 Task: Select Move focus to the window toolbar
Action: Mouse moved to (188, 192)
Screenshot: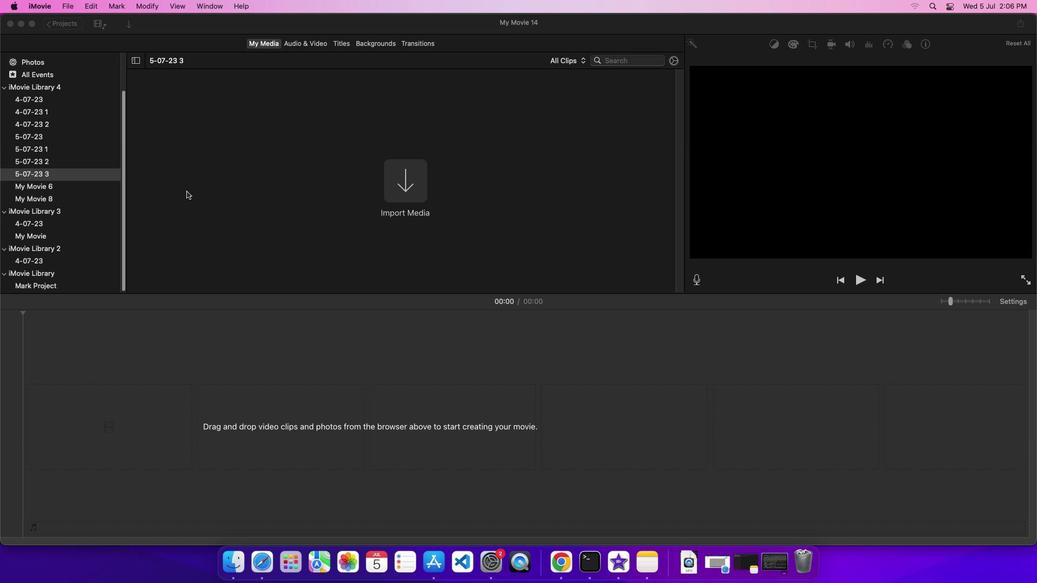 
Action: Mouse pressed left at (188, 192)
Screenshot: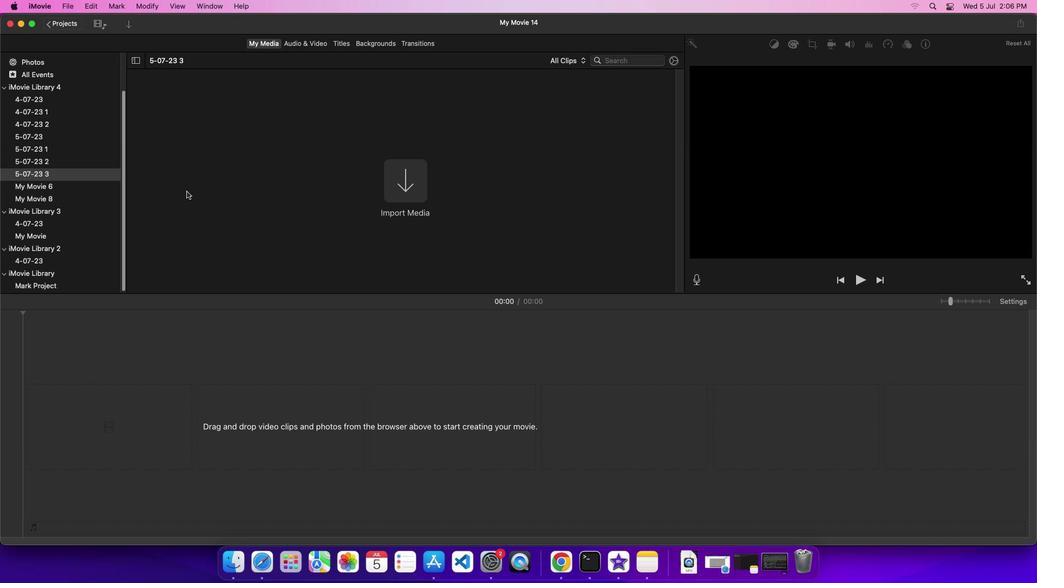 
Action: Mouse moved to (44, 8)
Screenshot: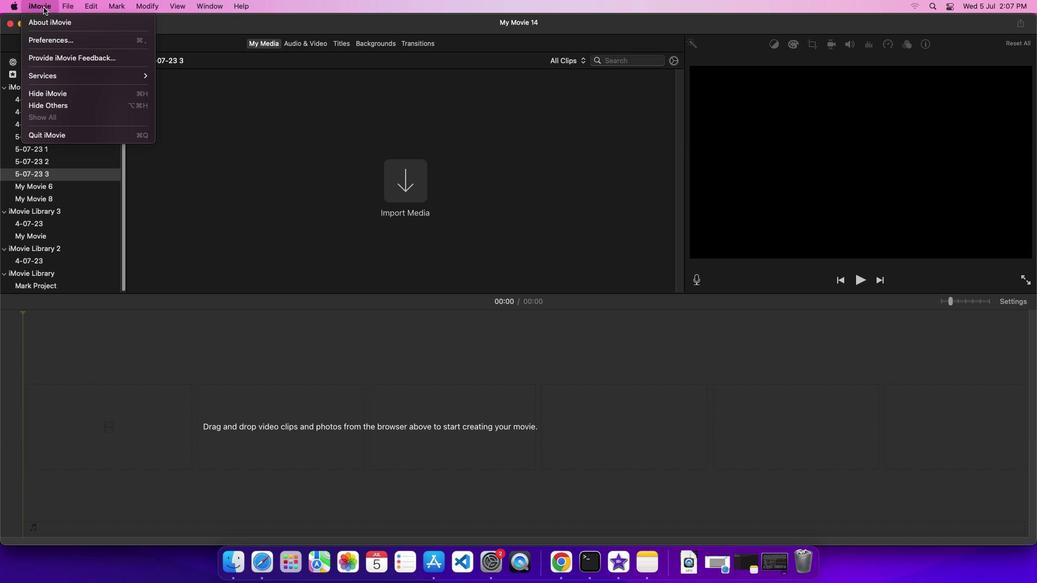 
Action: Mouse pressed left at (44, 8)
Screenshot: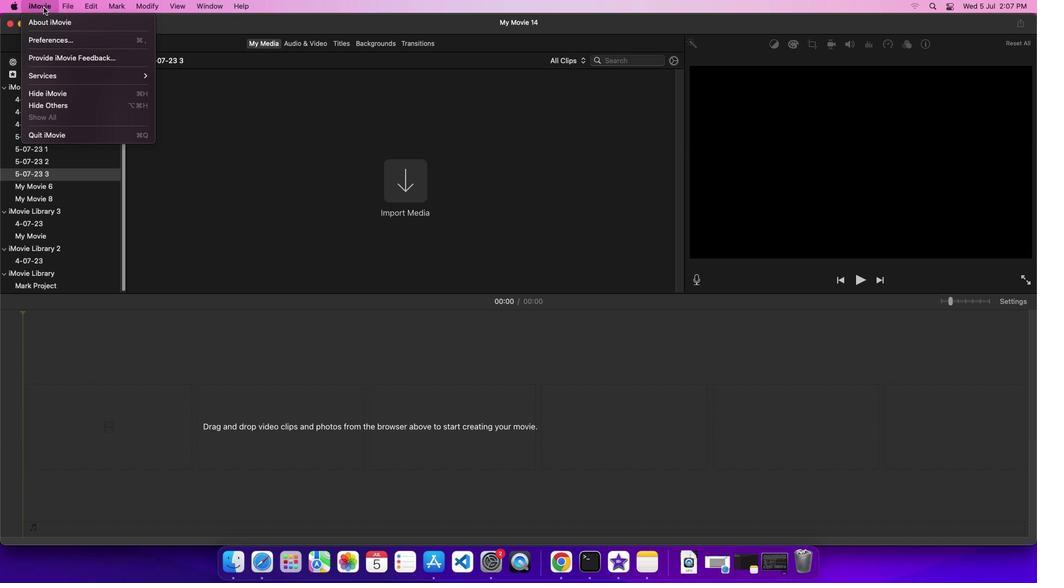 
Action: Mouse moved to (62, 77)
Screenshot: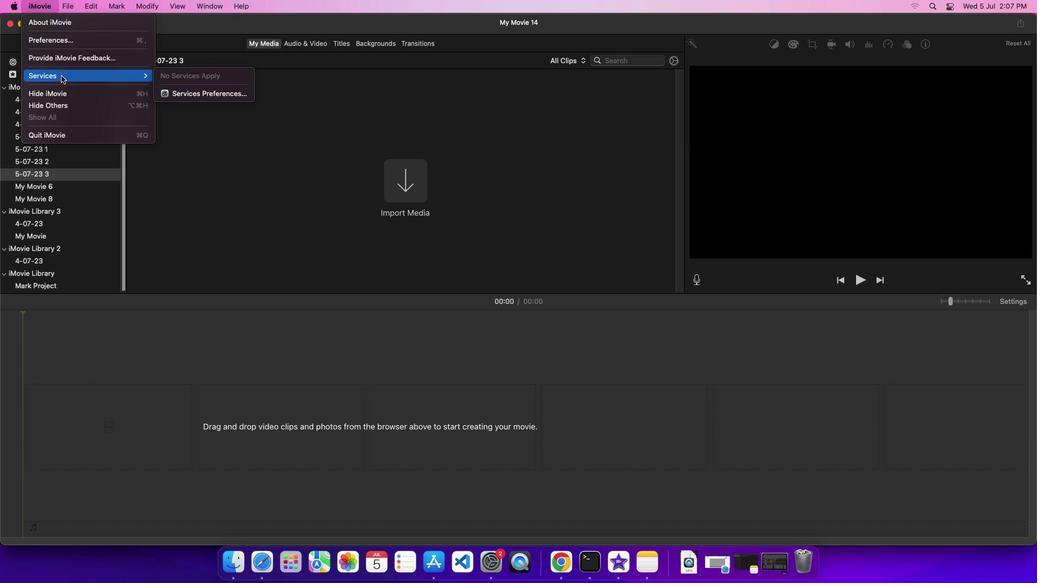 
Action: Mouse pressed left at (62, 77)
Screenshot: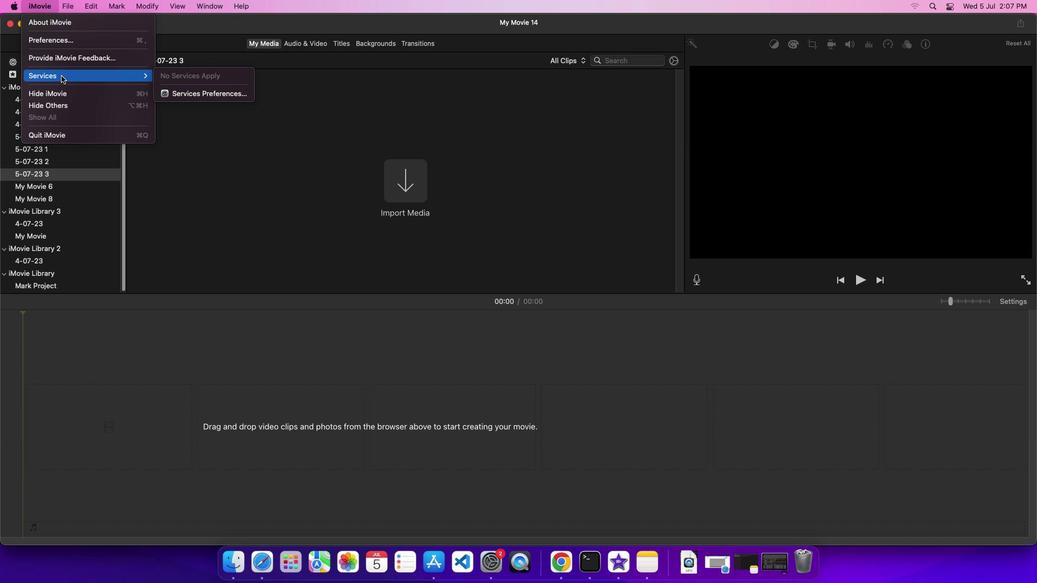 
Action: Mouse moved to (175, 92)
Screenshot: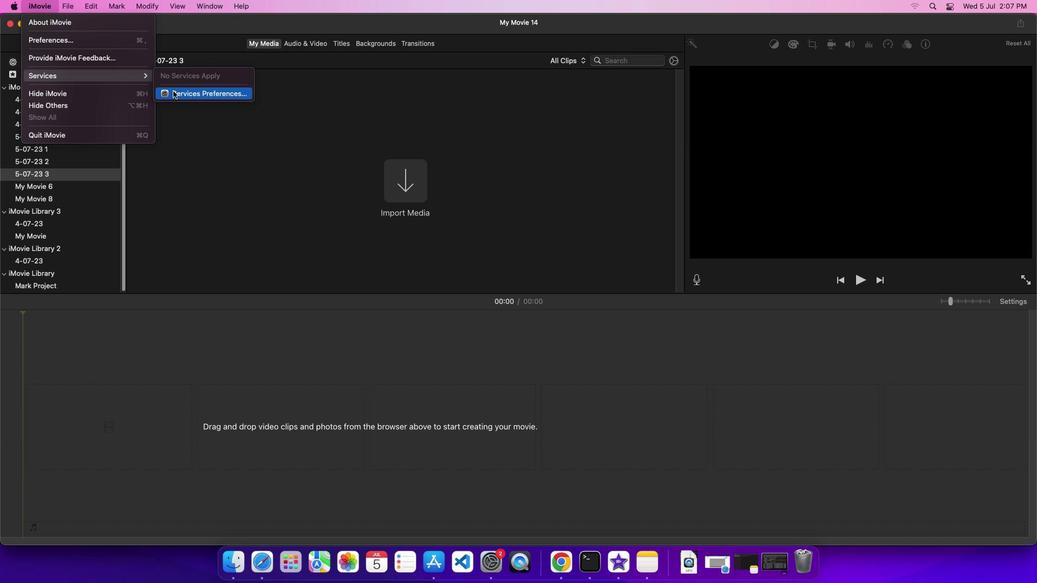 
Action: Mouse pressed left at (175, 92)
Screenshot: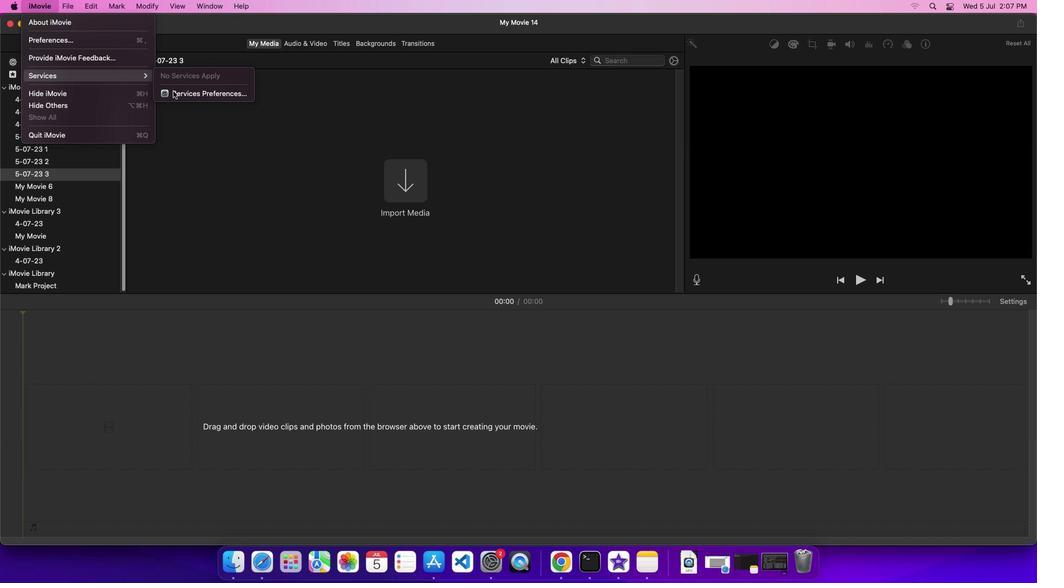 
Action: Mouse moved to (554, 211)
Screenshot: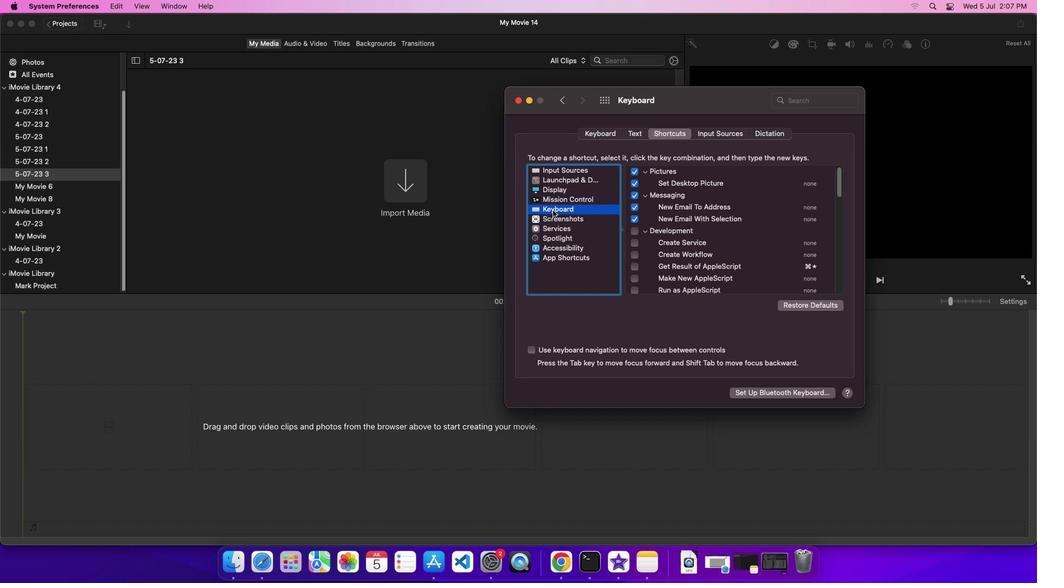 
Action: Mouse pressed left at (554, 211)
Screenshot: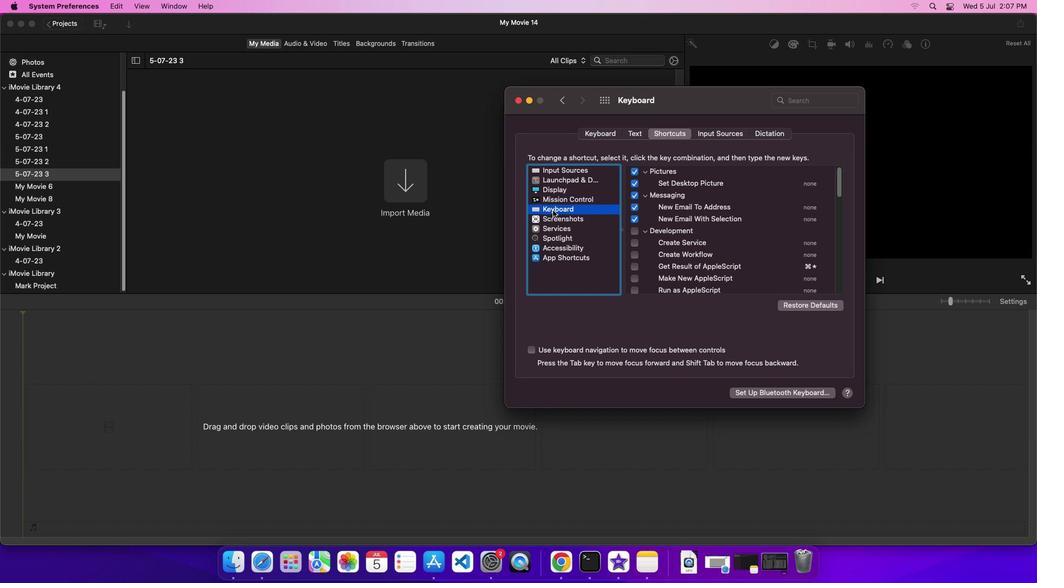 
Action: Mouse moved to (636, 232)
Screenshot: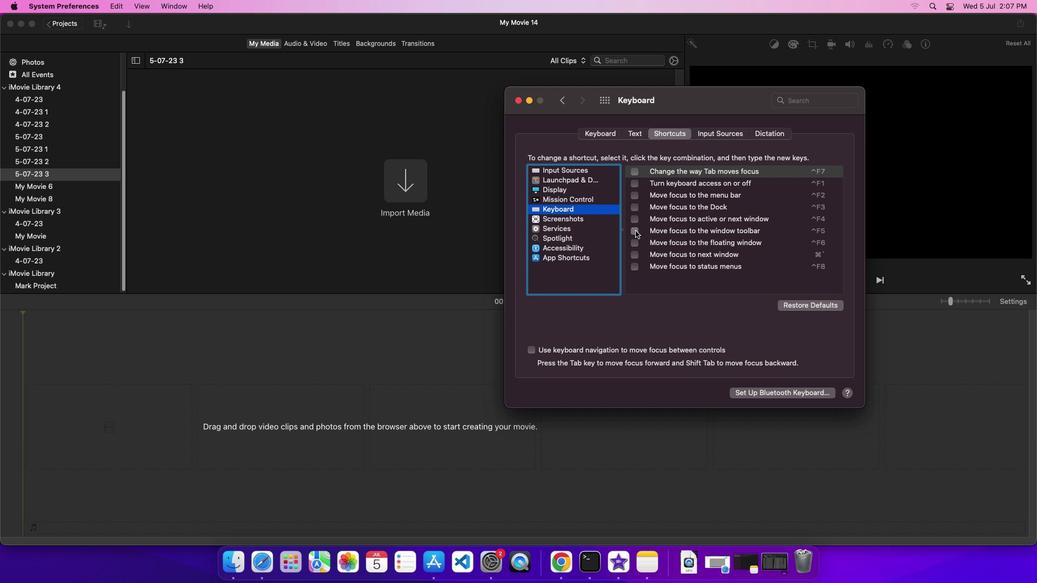 
Action: Mouse pressed left at (636, 232)
Screenshot: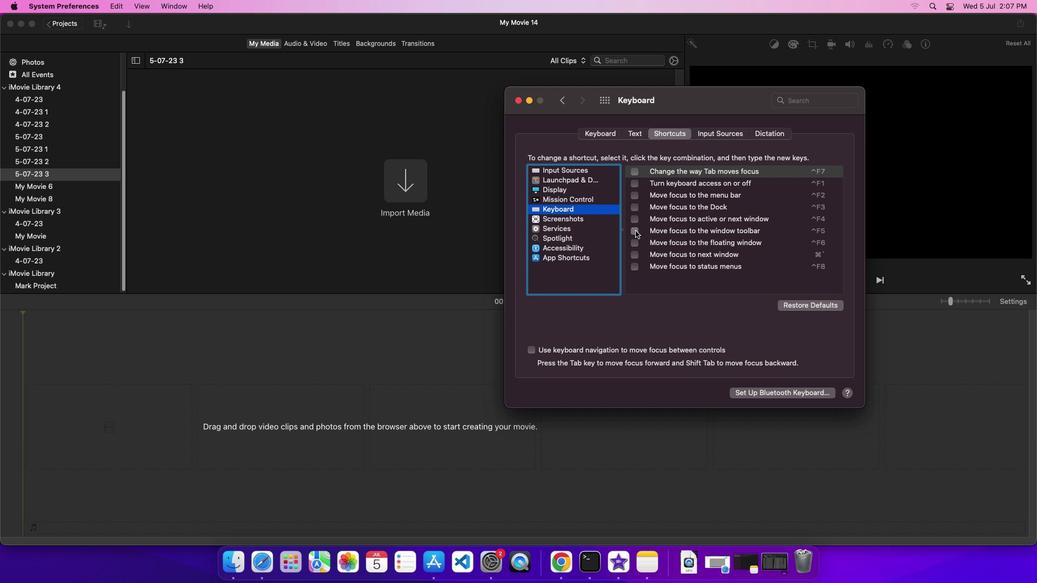 
Action: Mouse moved to (634, 281)
Screenshot: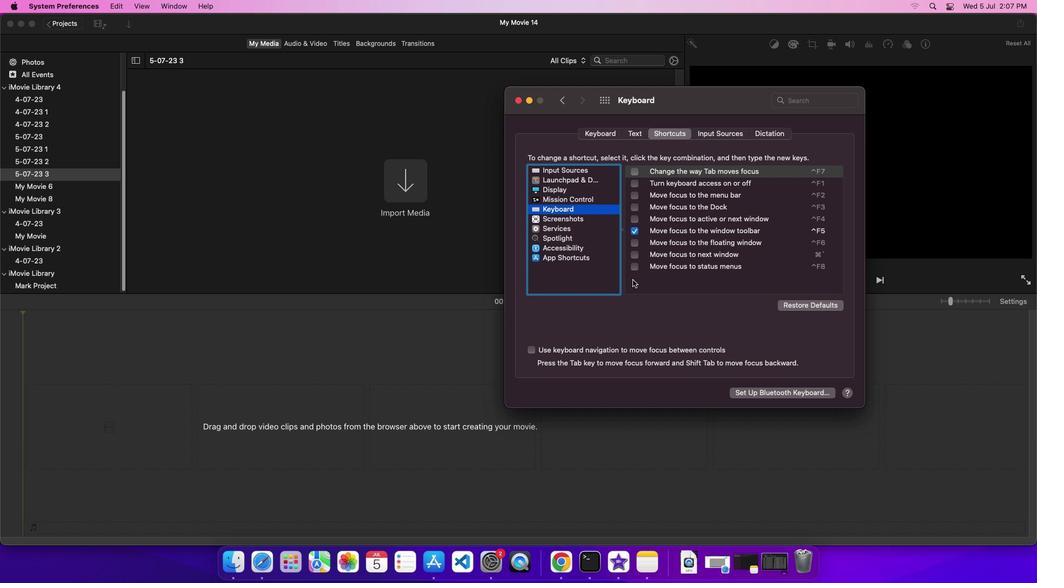 
